 Task: Use the formula "BINOM.DIST.RANGE" in spreadsheet "Project portfolio".
Action: Mouse moved to (210, 174)
Screenshot: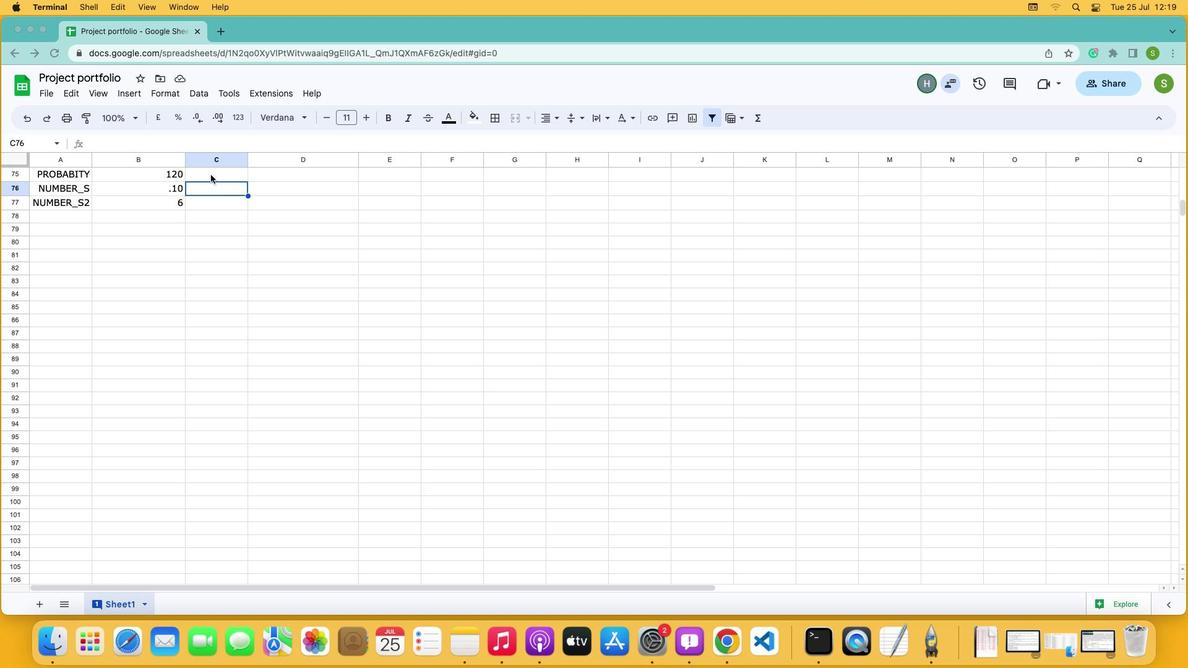 
Action: Mouse pressed left at (210, 174)
Screenshot: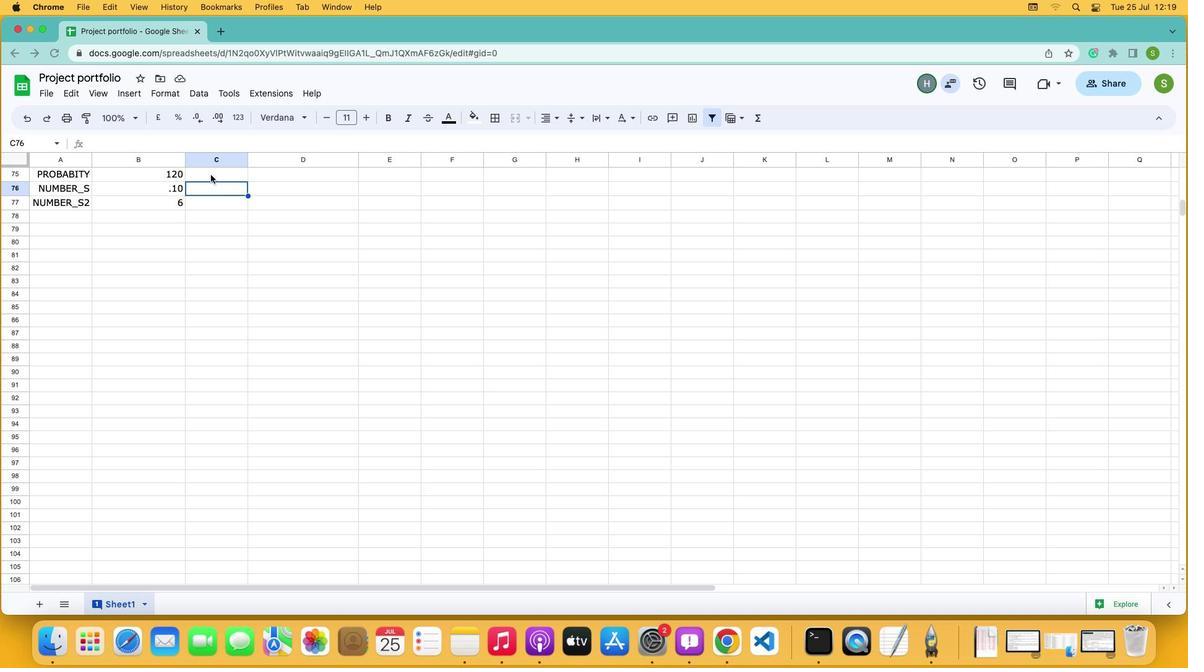 
Action: Mouse moved to (211, 176)
Screenshot: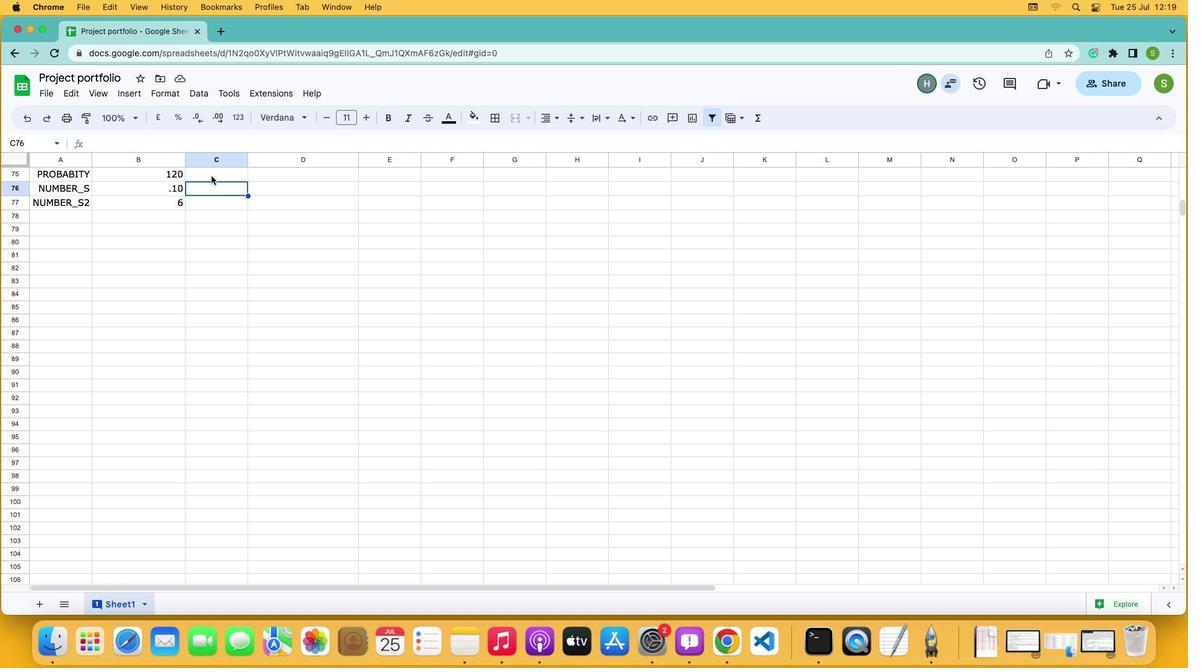 
Action: Mouse pressed left at (211, 176)
Screenshot: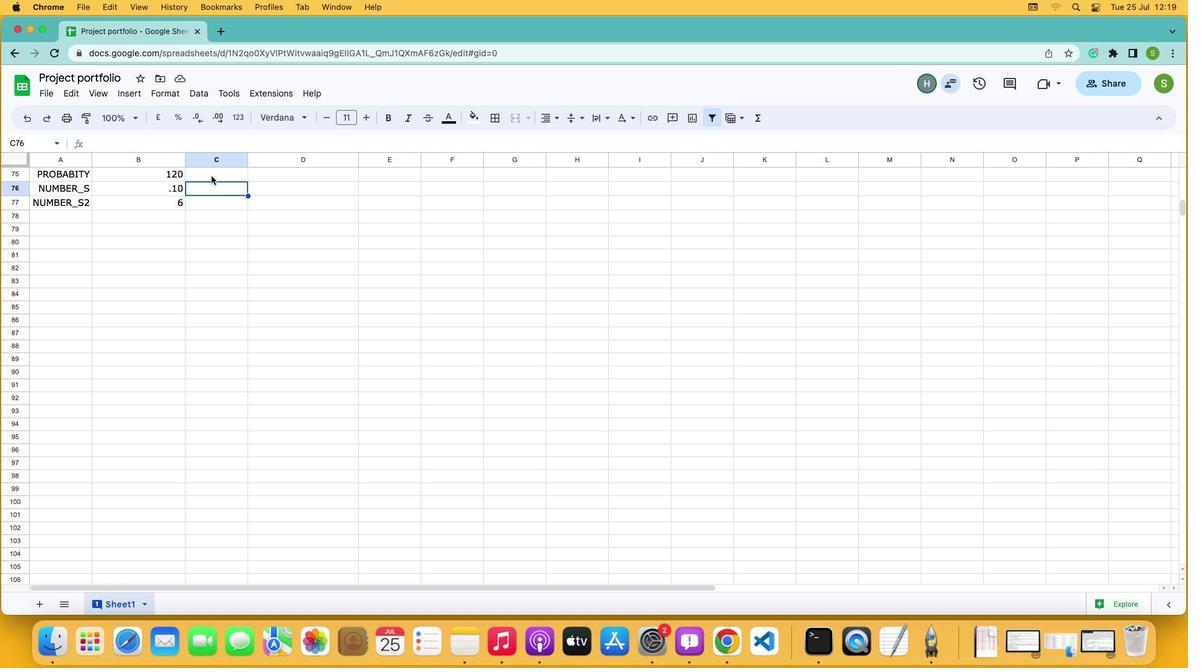 
Action: Mouse moved to (753, 117)
Screenshot: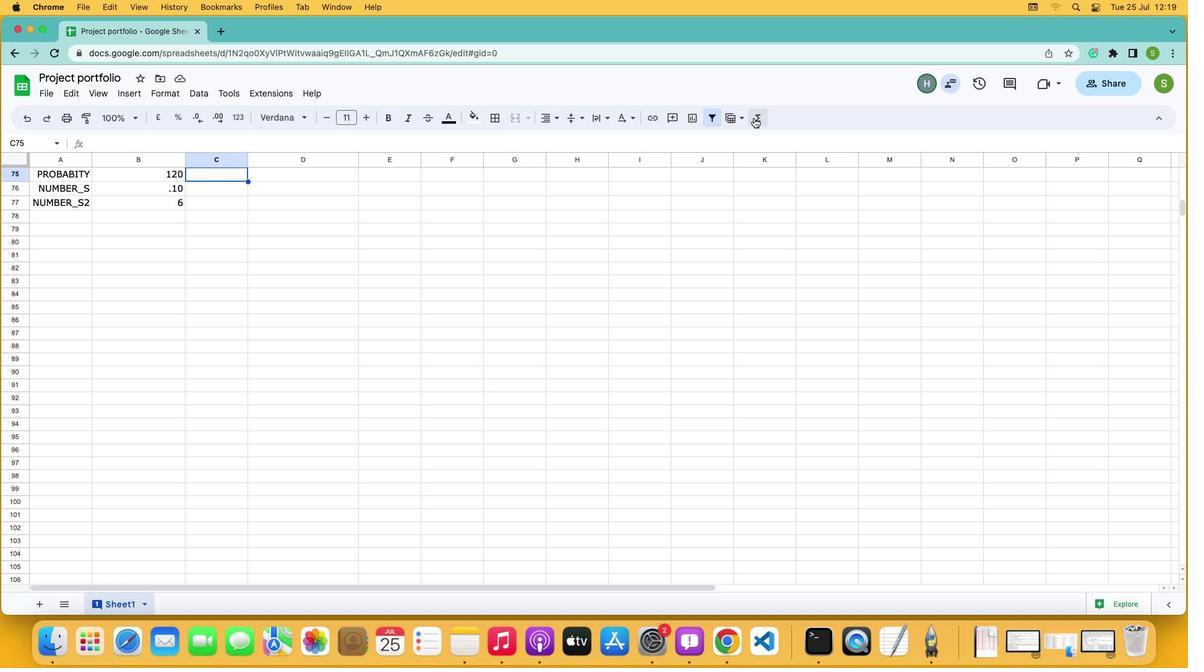 
Action: Mouse pressed left at (753, 117)
Screenshot: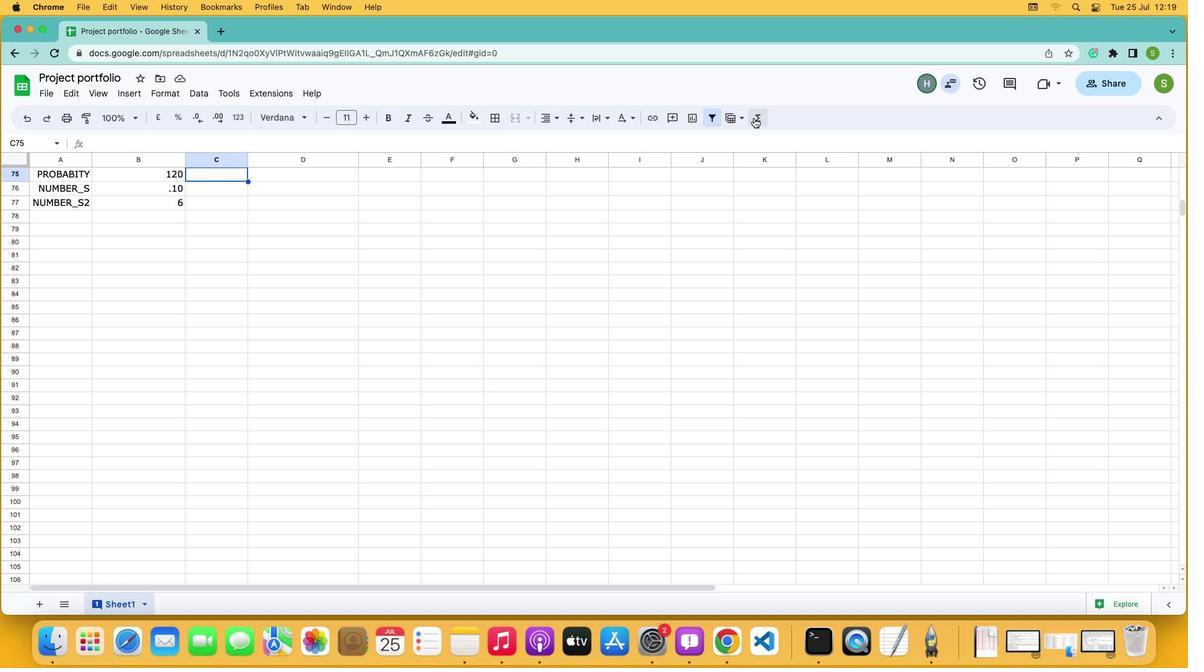 
Action: Mouse moved to (802, 251)
Screenshot: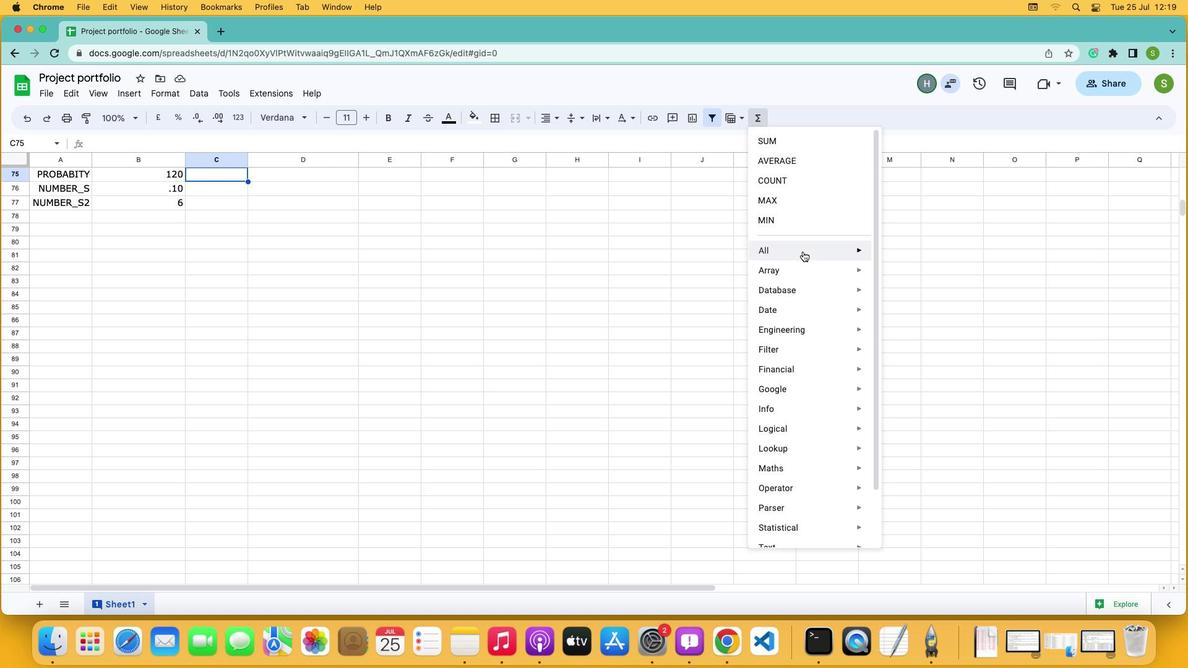 
Action: Mouse pressed left at (802, 251)
Screenshot: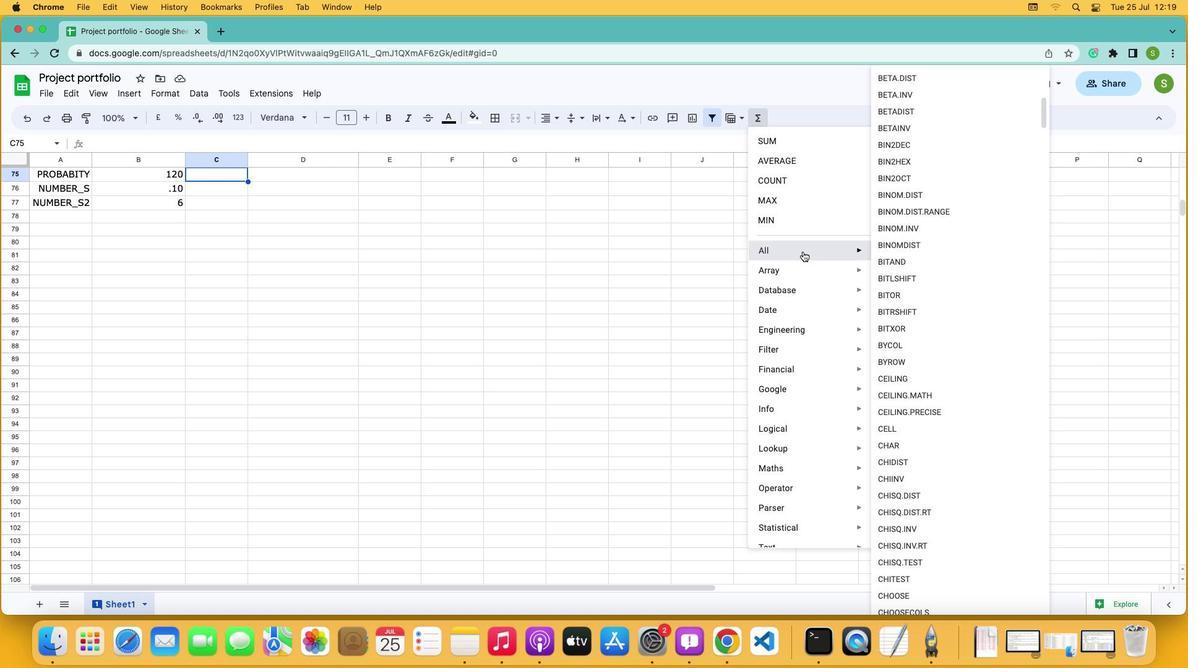 
Action: Mouse moved to (904, 209)
Screenshot: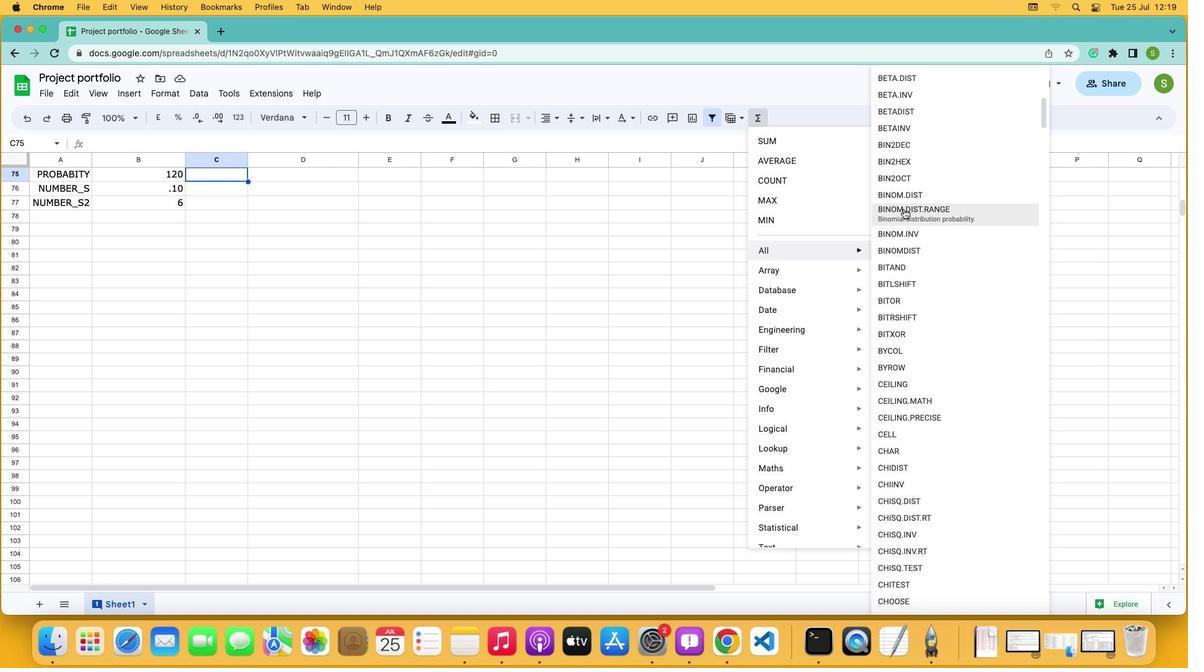 
Action: Mouse pressed left at (904, 209)
Screenshot: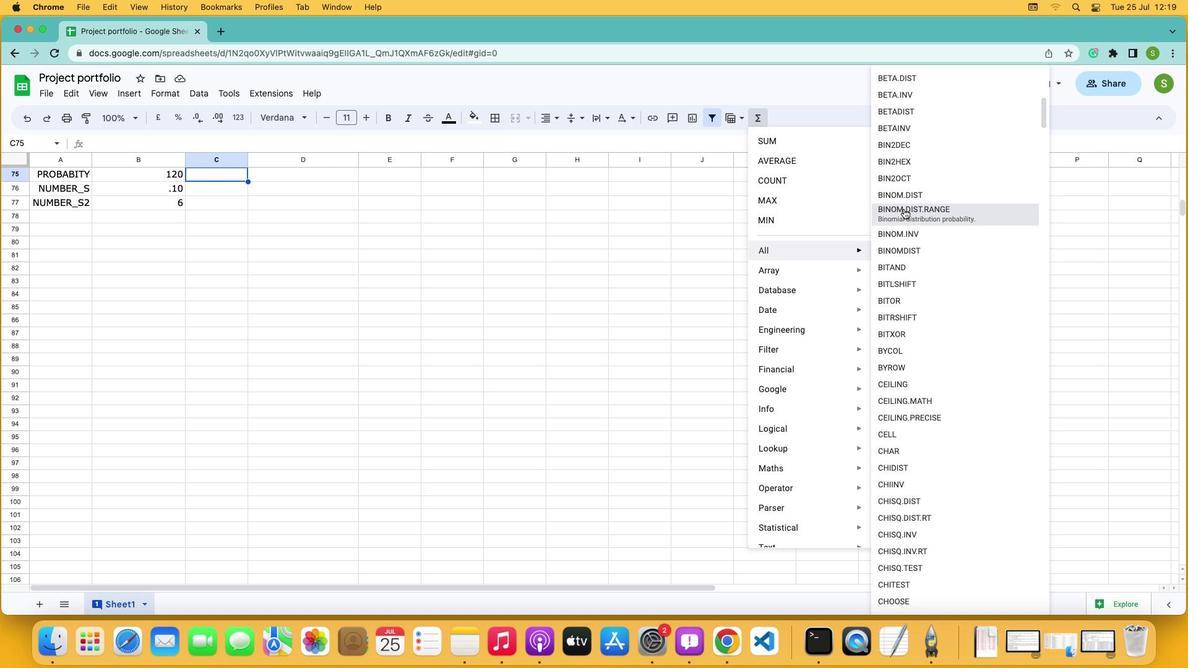 
Action: Mouse moved to (125, 170)
Screenshot: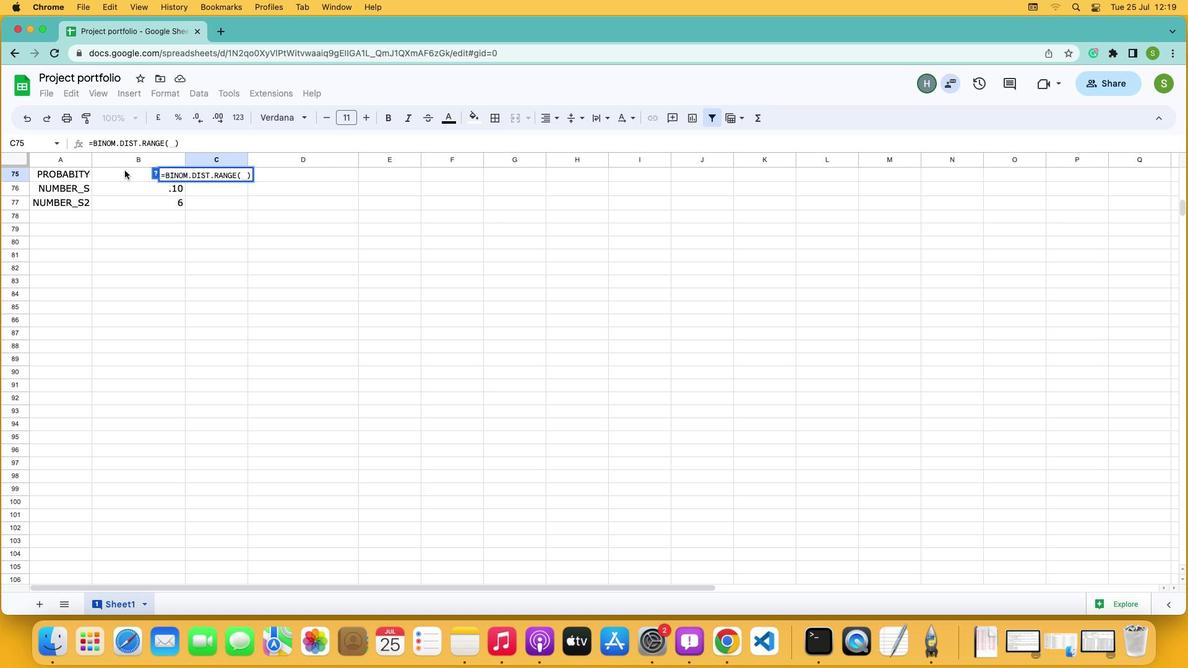 
Action: Mouse pressed left at (125, 170)
Screenshot: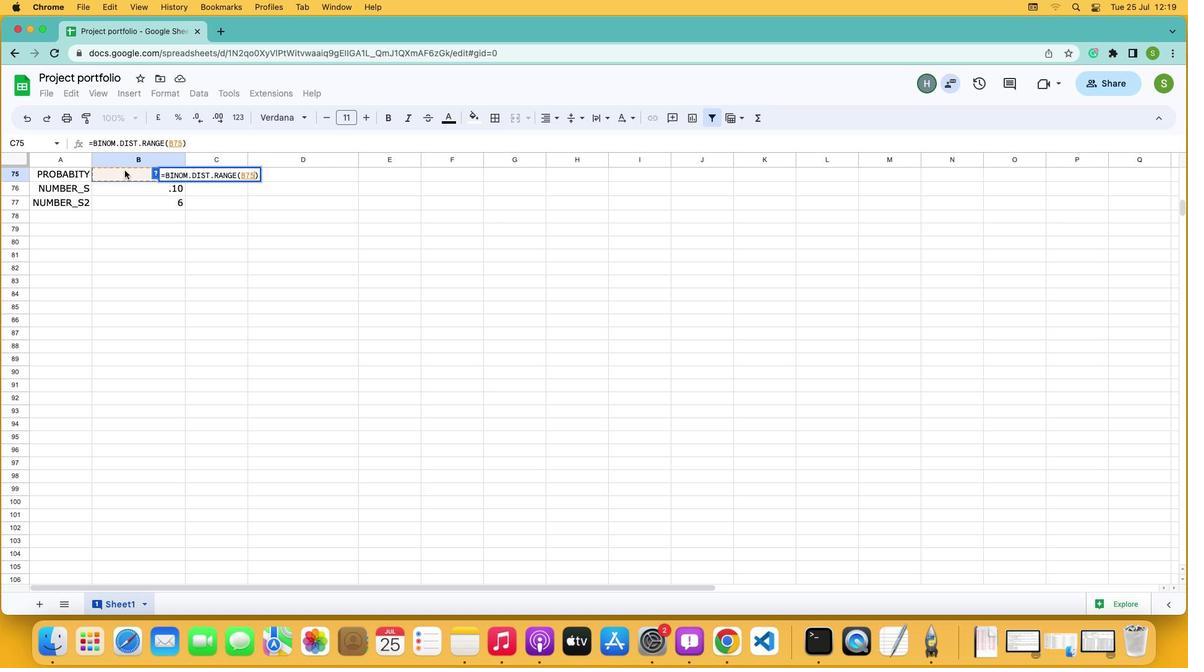 
Action: Key pressed ','
Screenshot: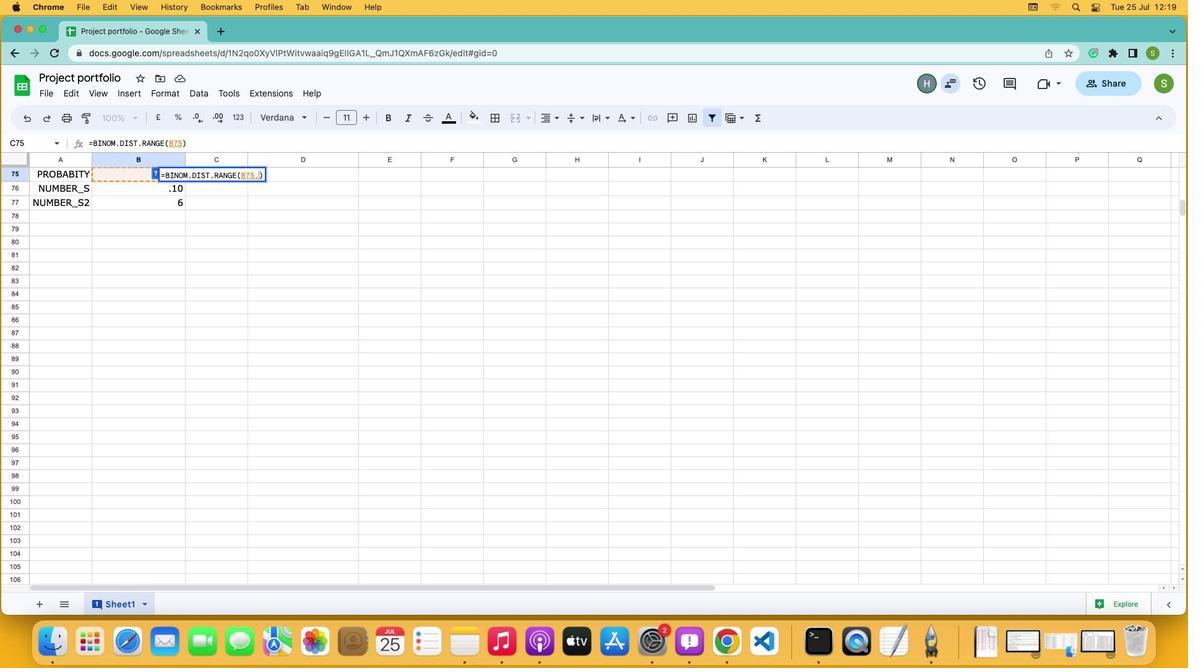 
Action: Mouse moved to (134, 188)
Screenshot: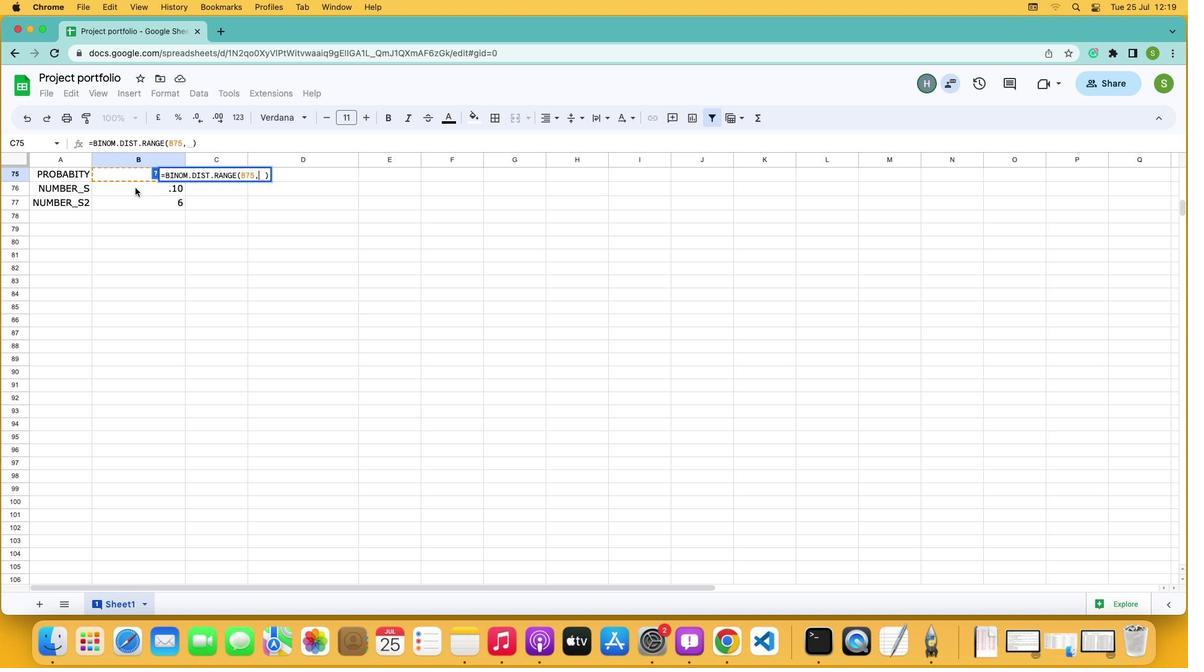 
Action: Mouse pressed left at (134, 188)
Screenshot: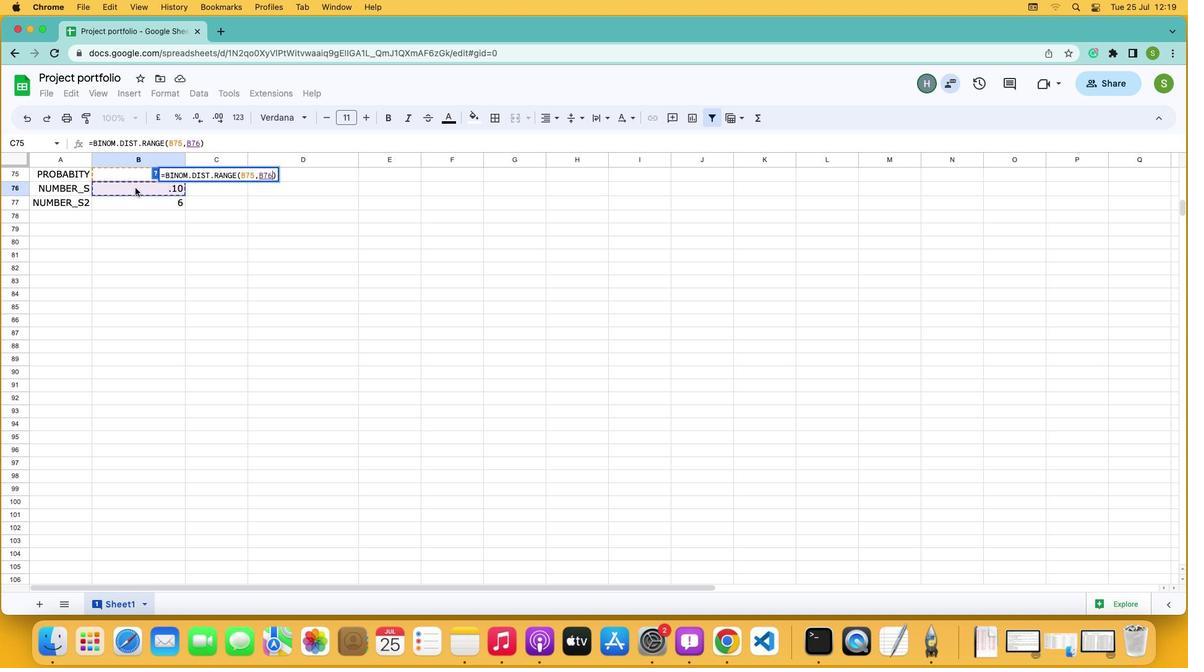 
Action: Key pressed ','
Screenshot: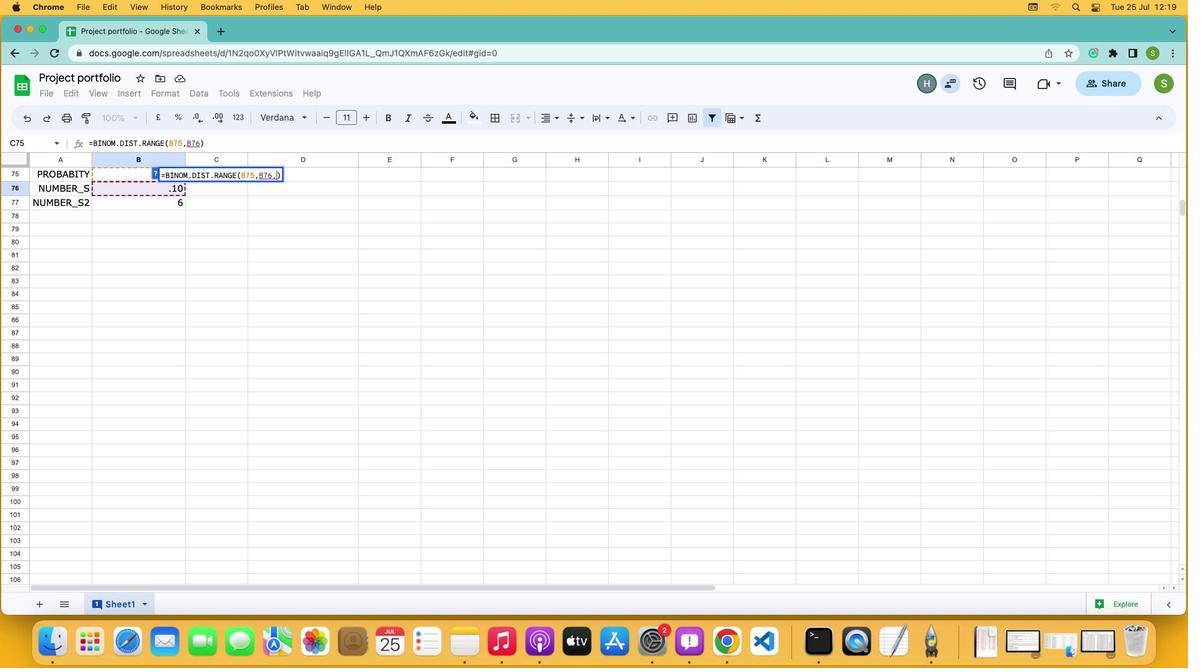 
Action: Mouse moved to (133, 202)
Screenshot: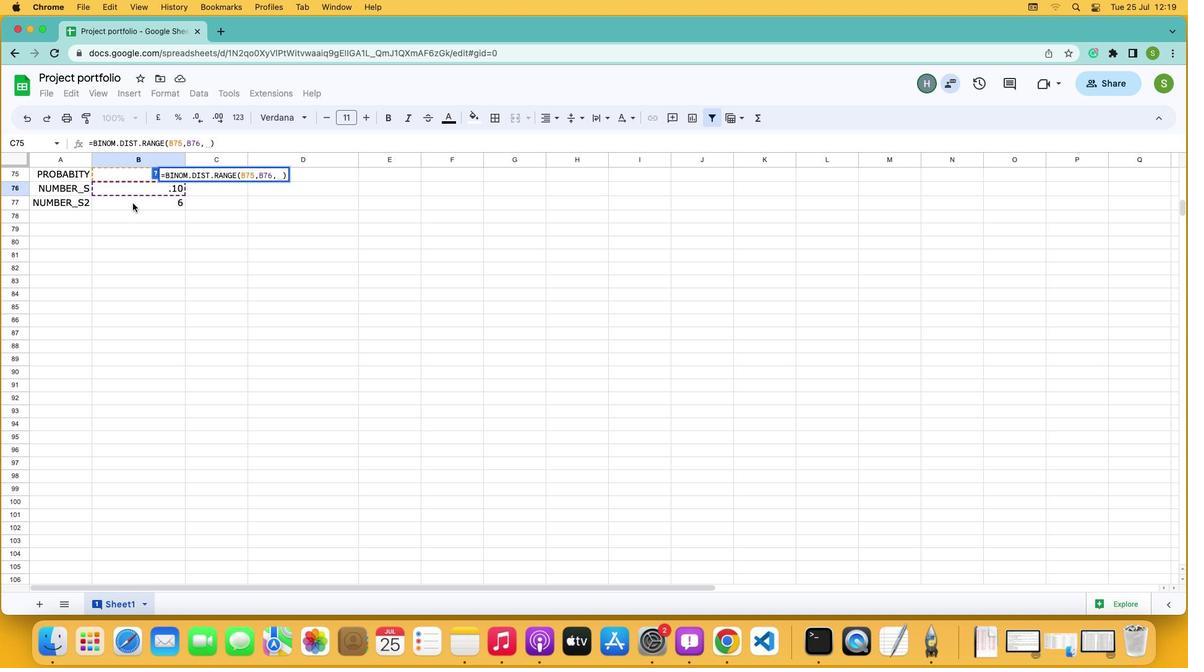 
Action: Mouse pressed left at (133, 202)
Screenshot: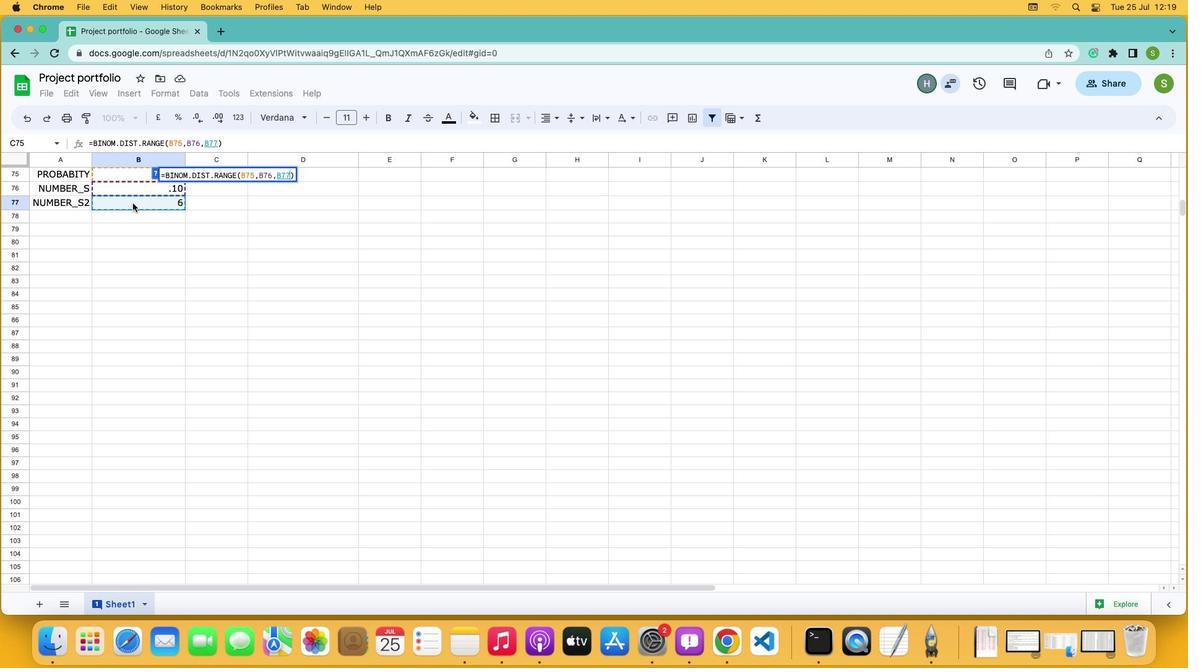 
Action: Key pressed Key.enter
Screenshot: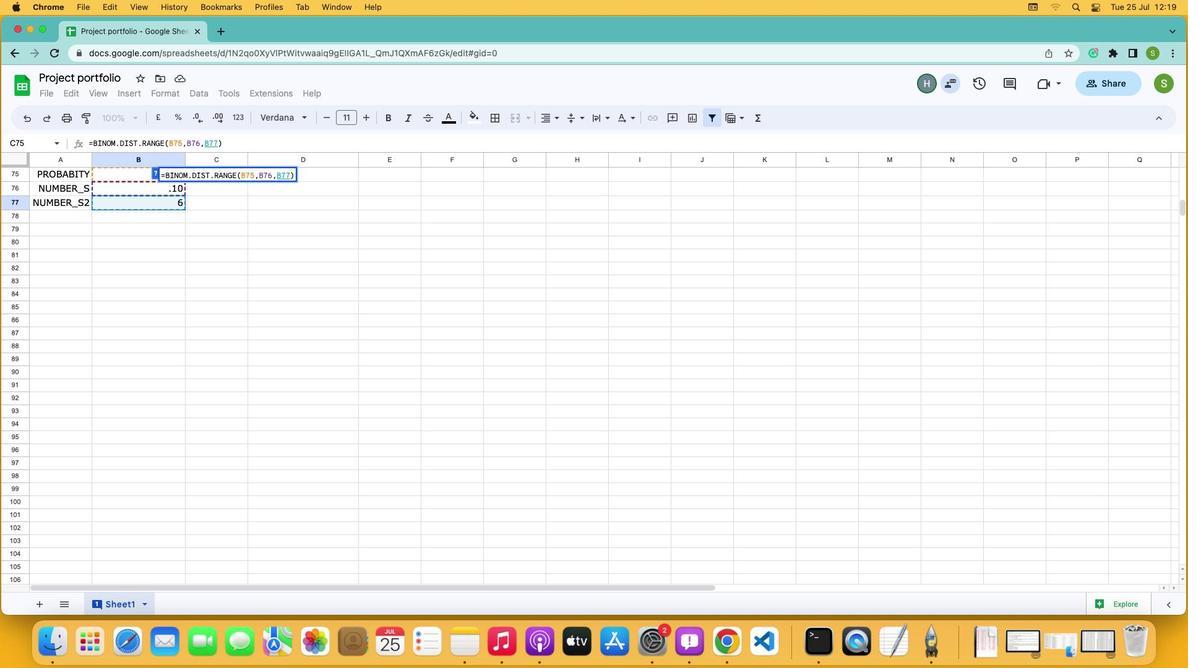 
Action: Mouse moved to (189, 196)
Screenshot: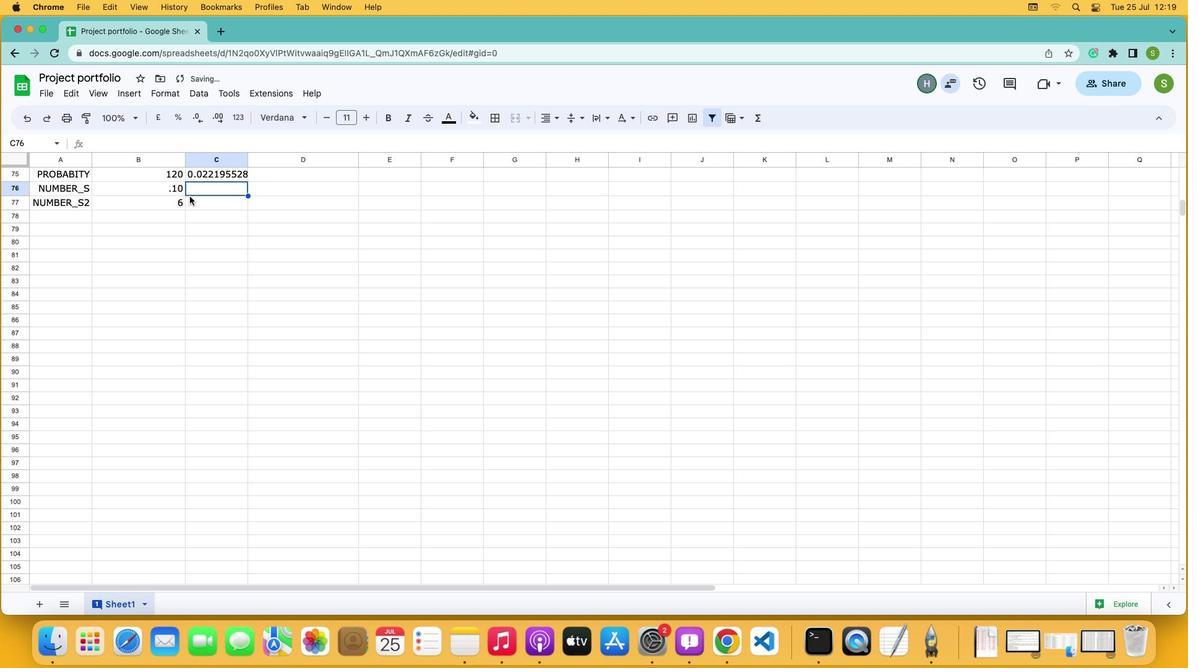 
